 Task: Filter companies with 5001-10,000 employees.
Action: Mouse moved to (480, 99)
Screenshot: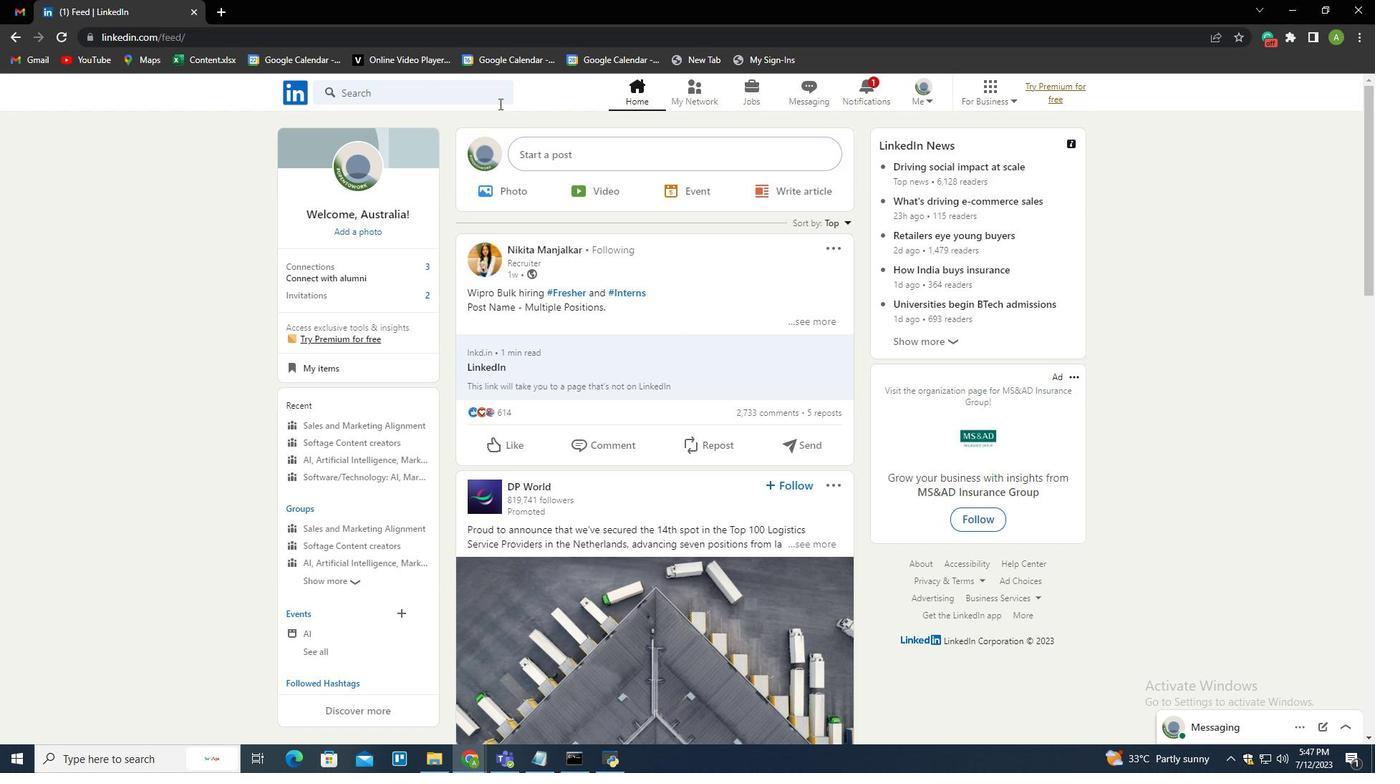 
Action: Mouse pressed left at (480, 99)
Screenshot: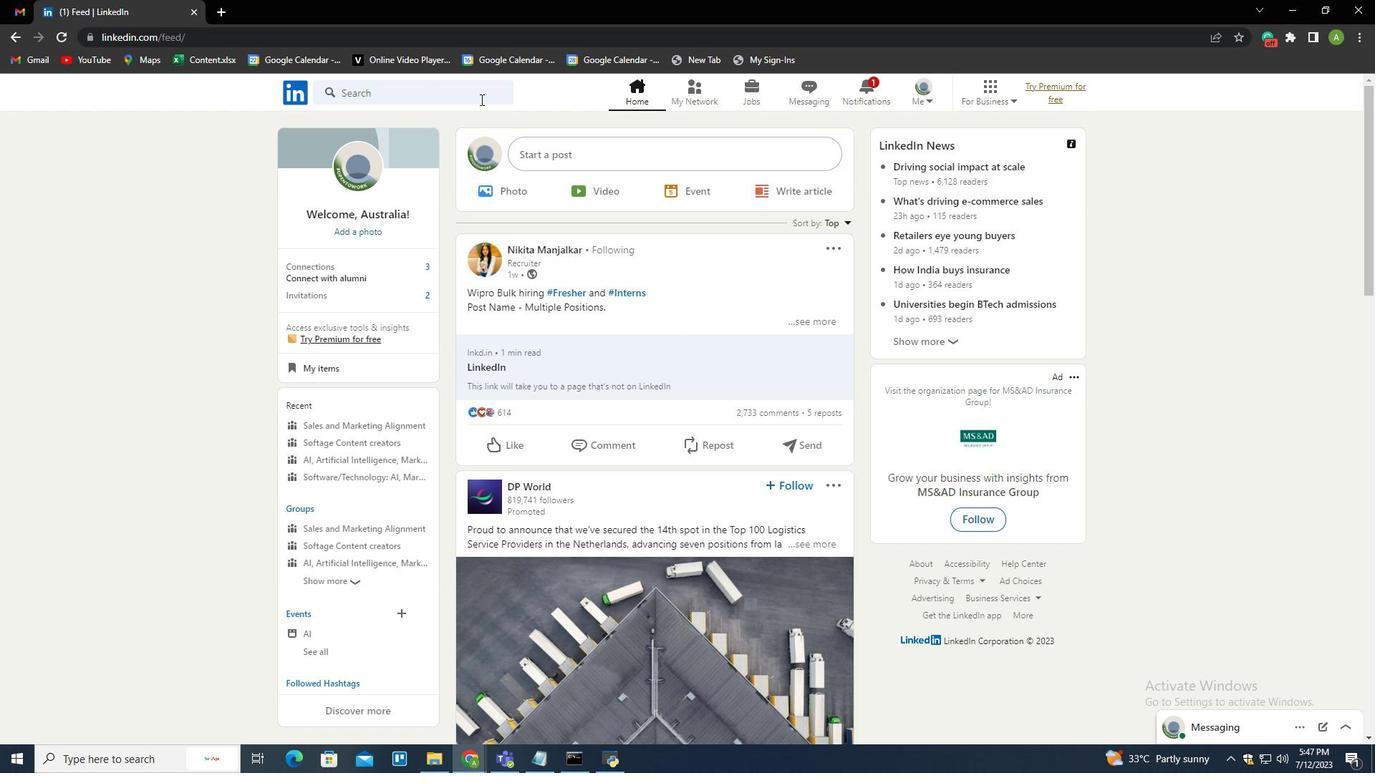 
Action: Mouse moved to (387, 222)
Screenshot: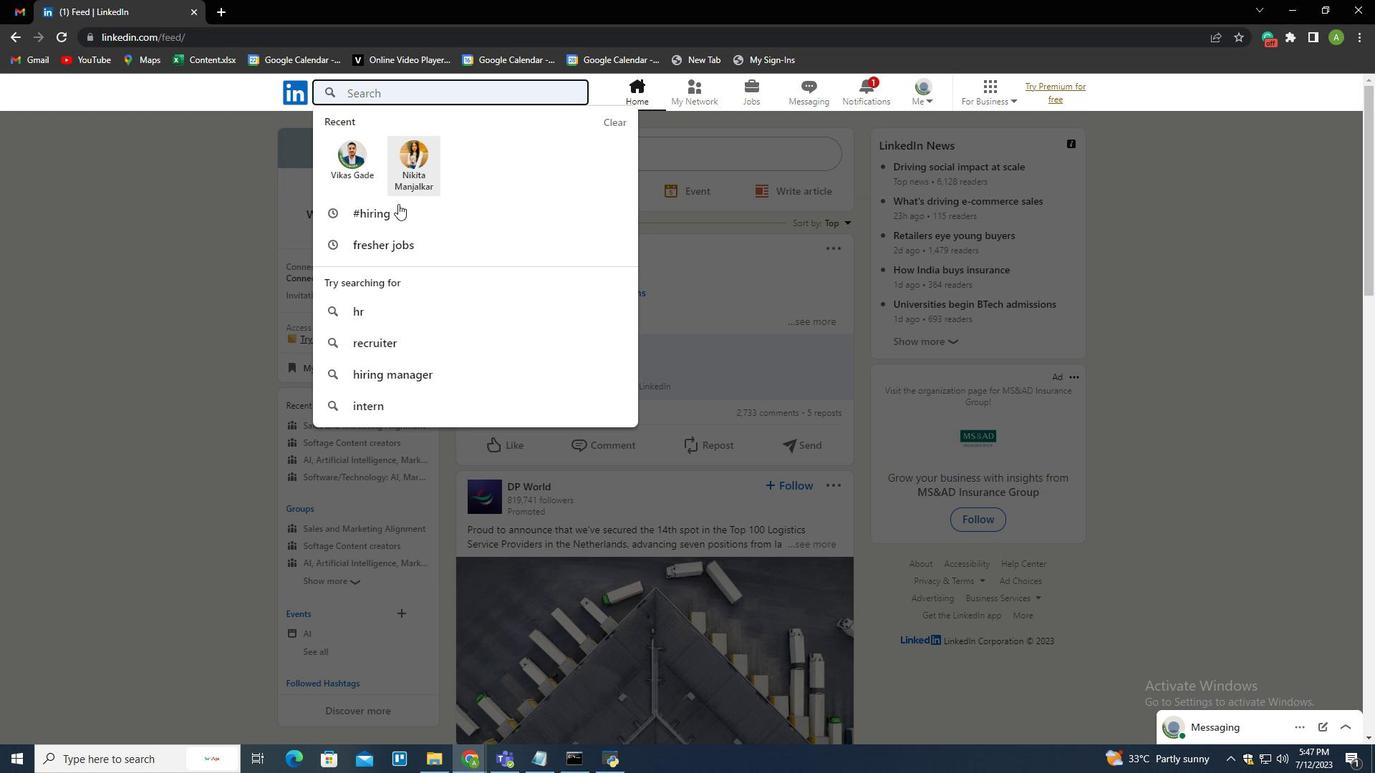 
Action: Mouse pressed left at (387, 222)
Screenshot: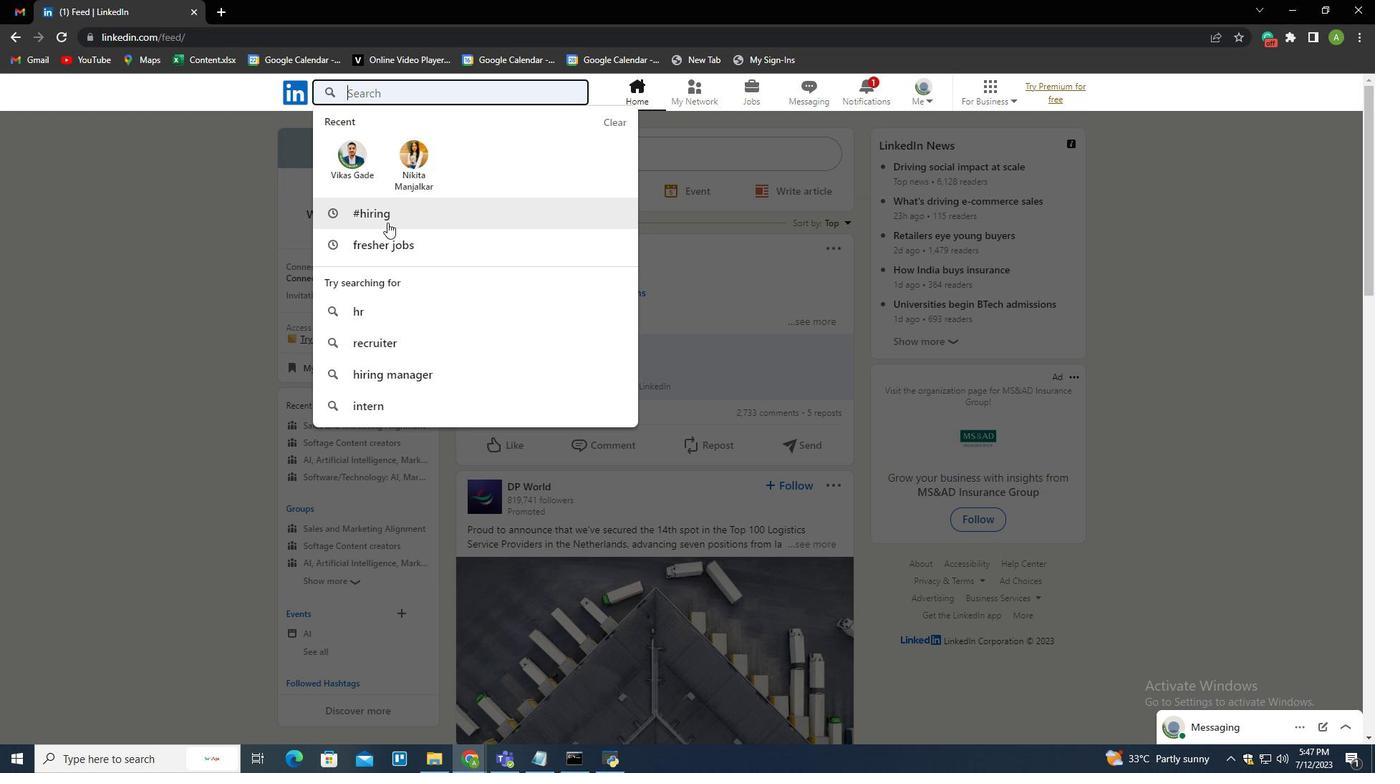 
Action: Mouse moved to (425, 128)
Screenshot: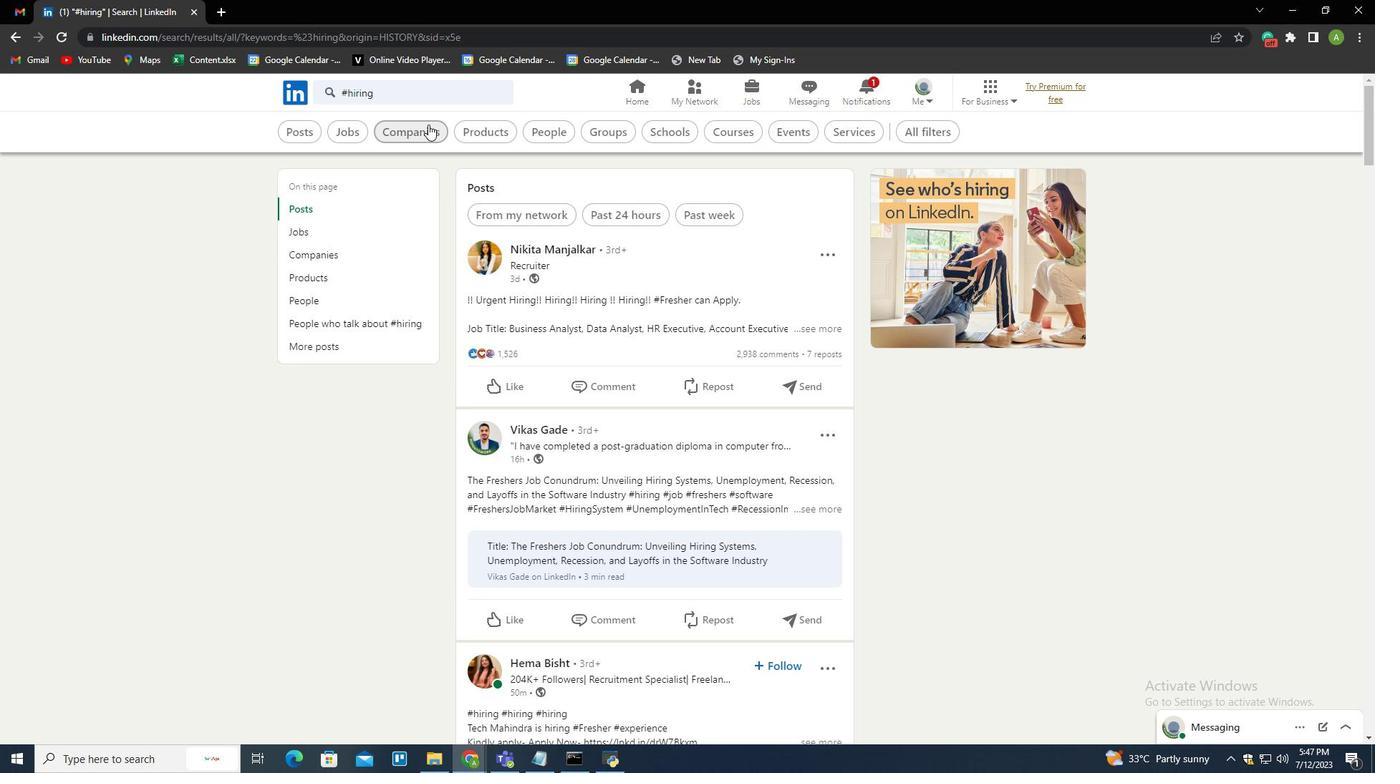 
Action: Mouse pressed left at (425, 128)
Screenshot: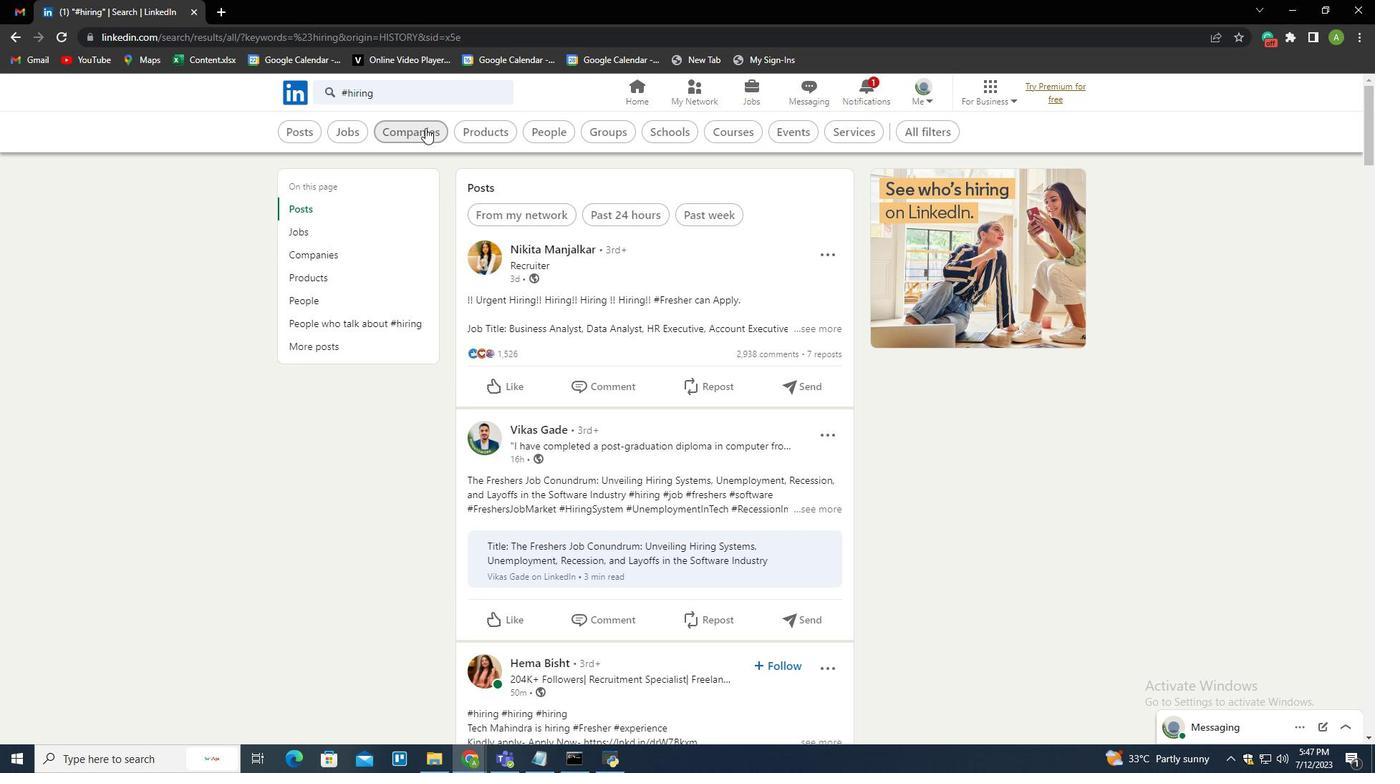 
Action: Mouse moved to (590, 132)
Screenshot: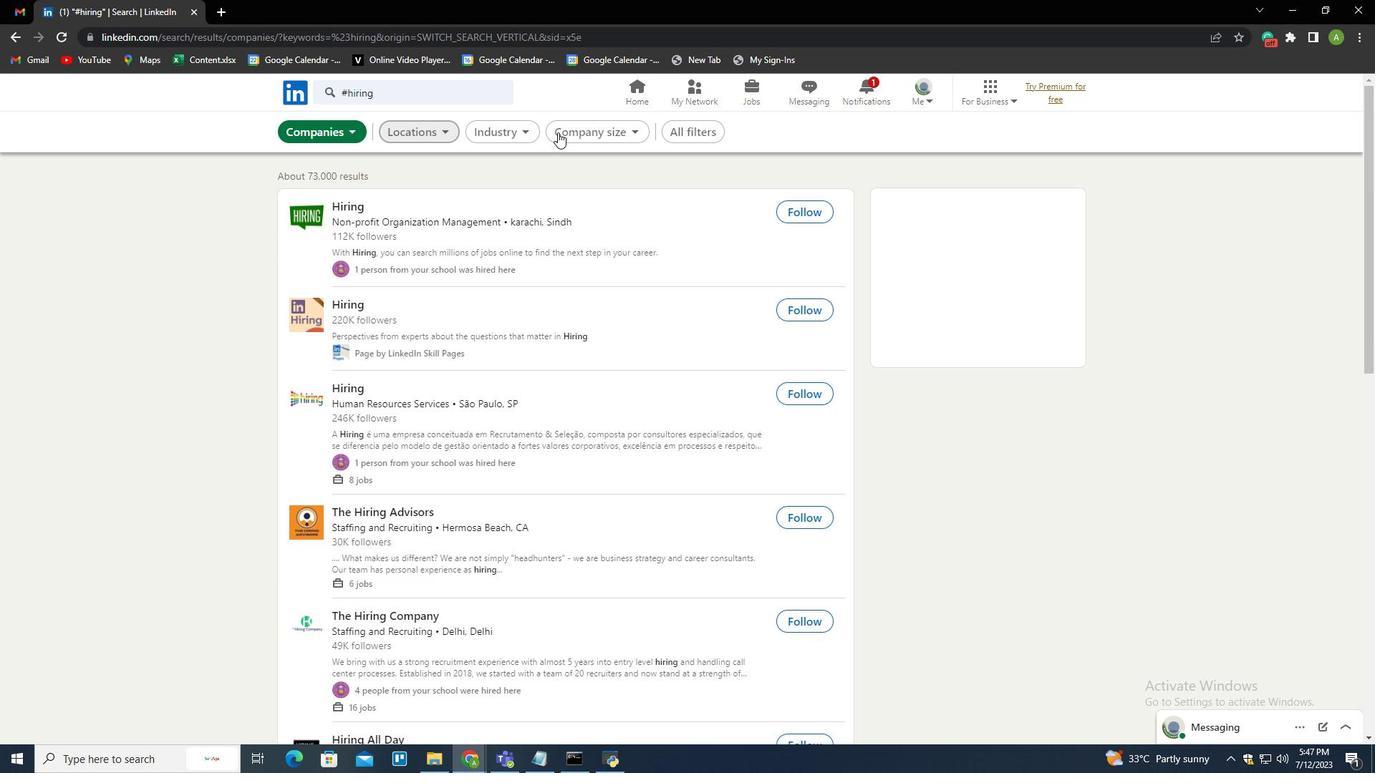 
Action: Mouse pressed left at (590, 132)
Screenshot: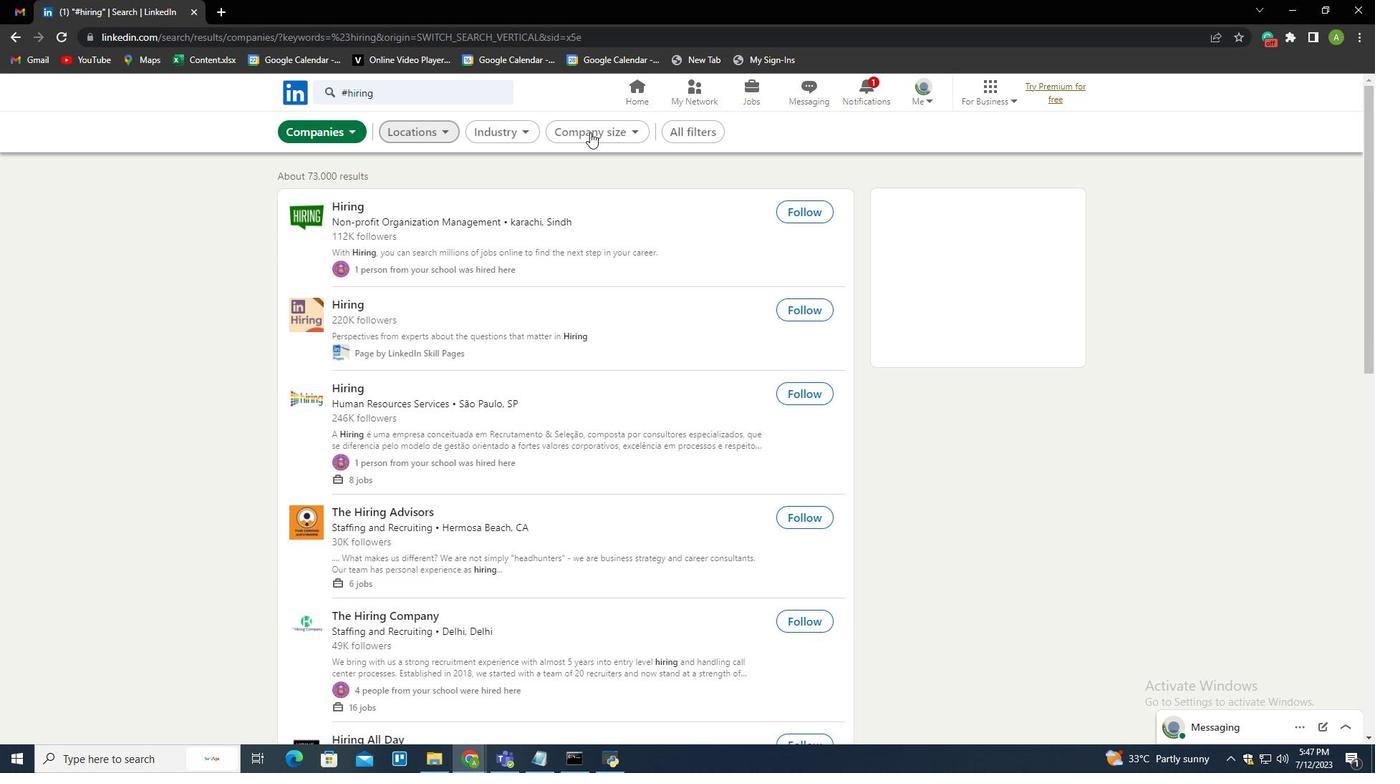 
Action: Mouse moved to (505, 360)
Screenshot: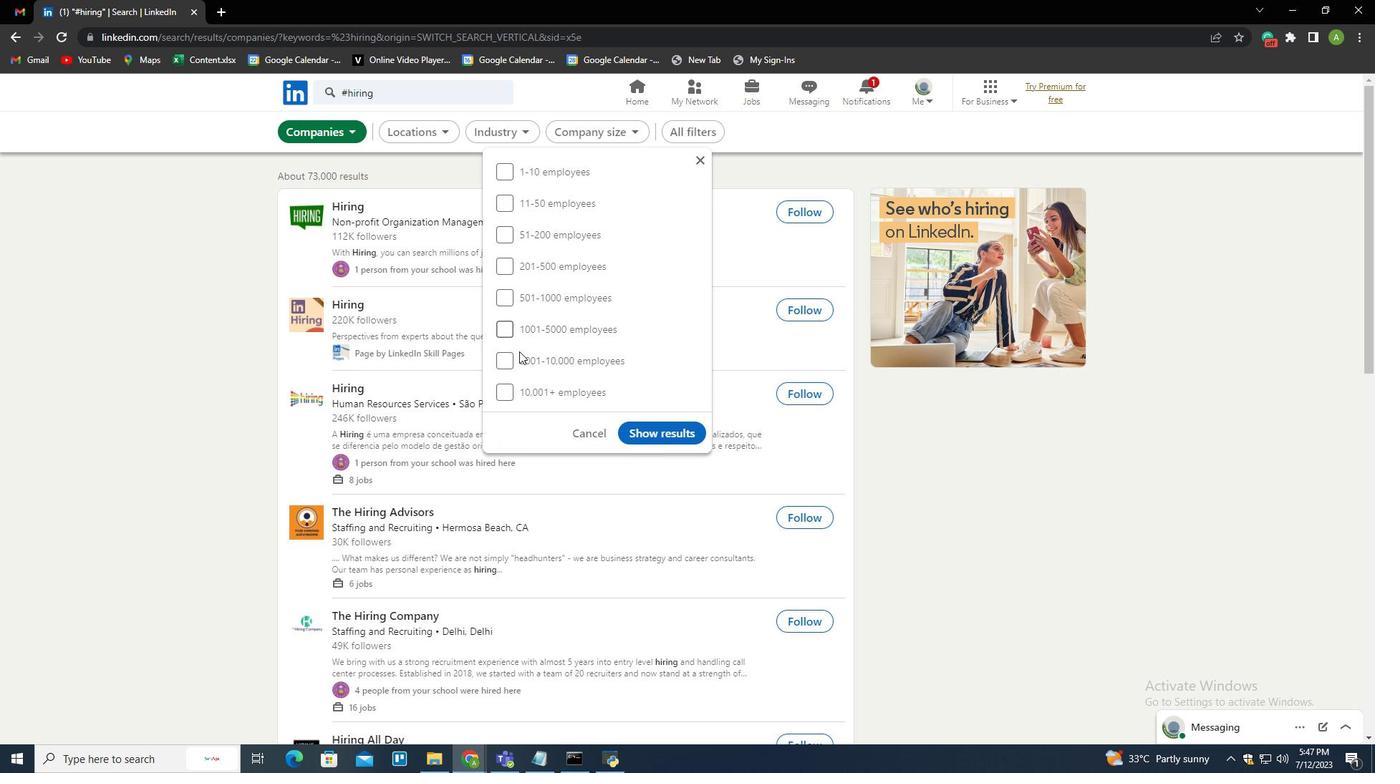 
Action: Mouse pressed left at (505, 360)
Screenshot: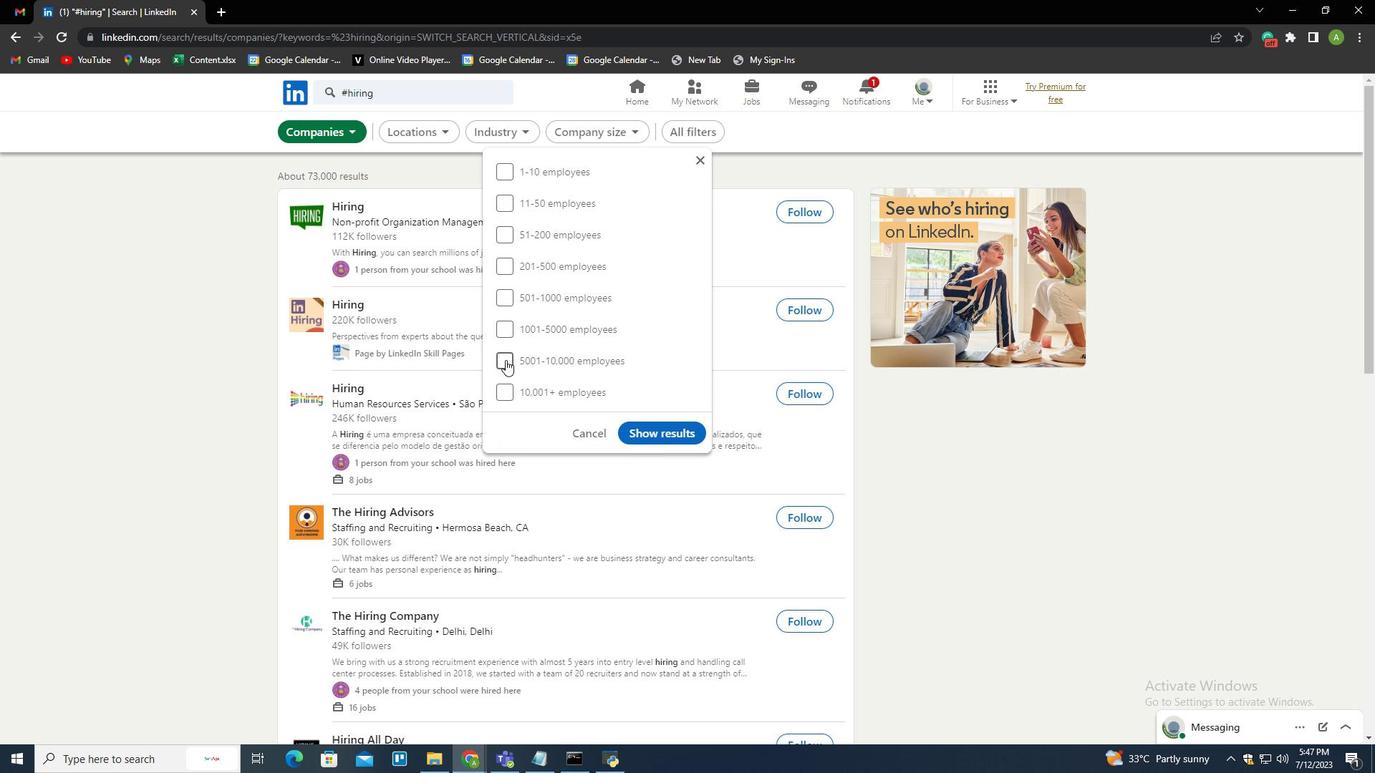 
Action: Mouse moved to (672, 428)
Screenshot: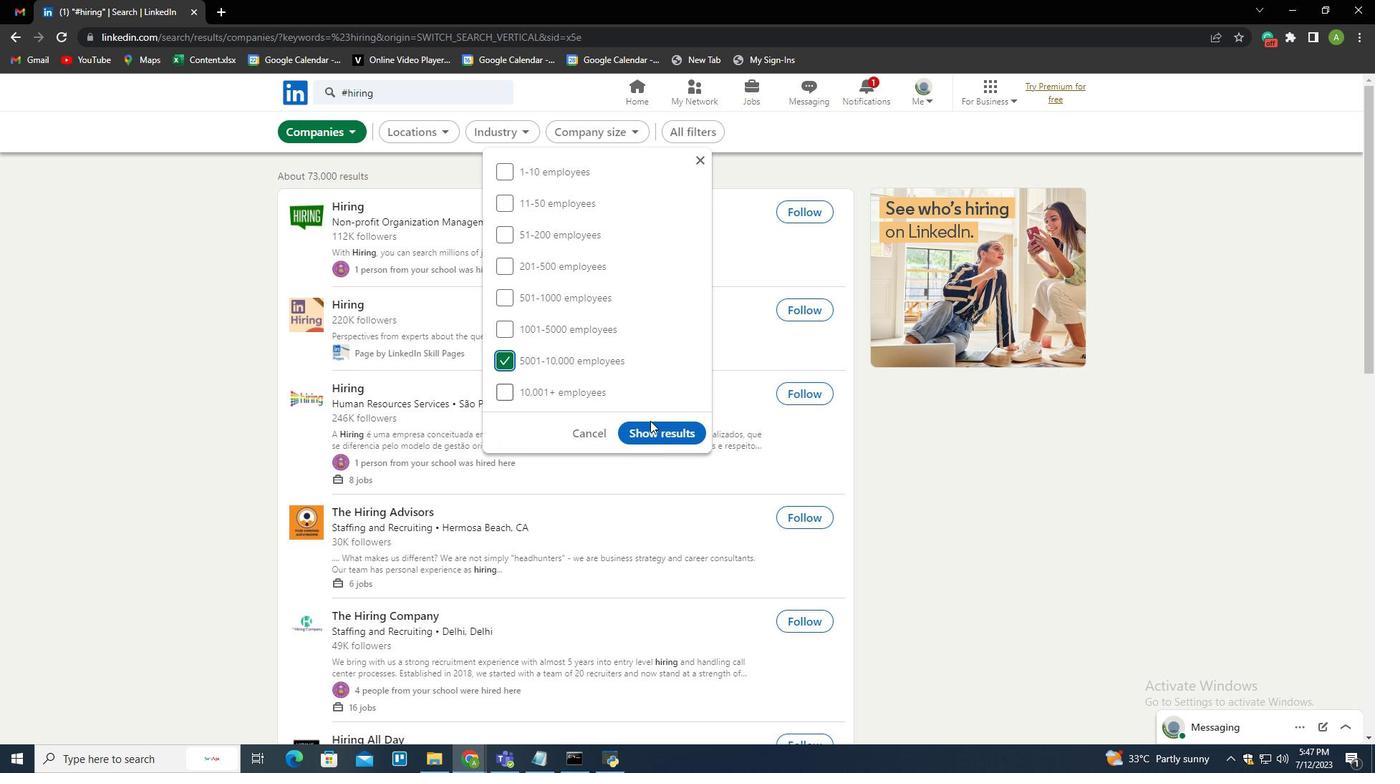 
Action: Mouse pressed left at (672, 428)
Screenshot: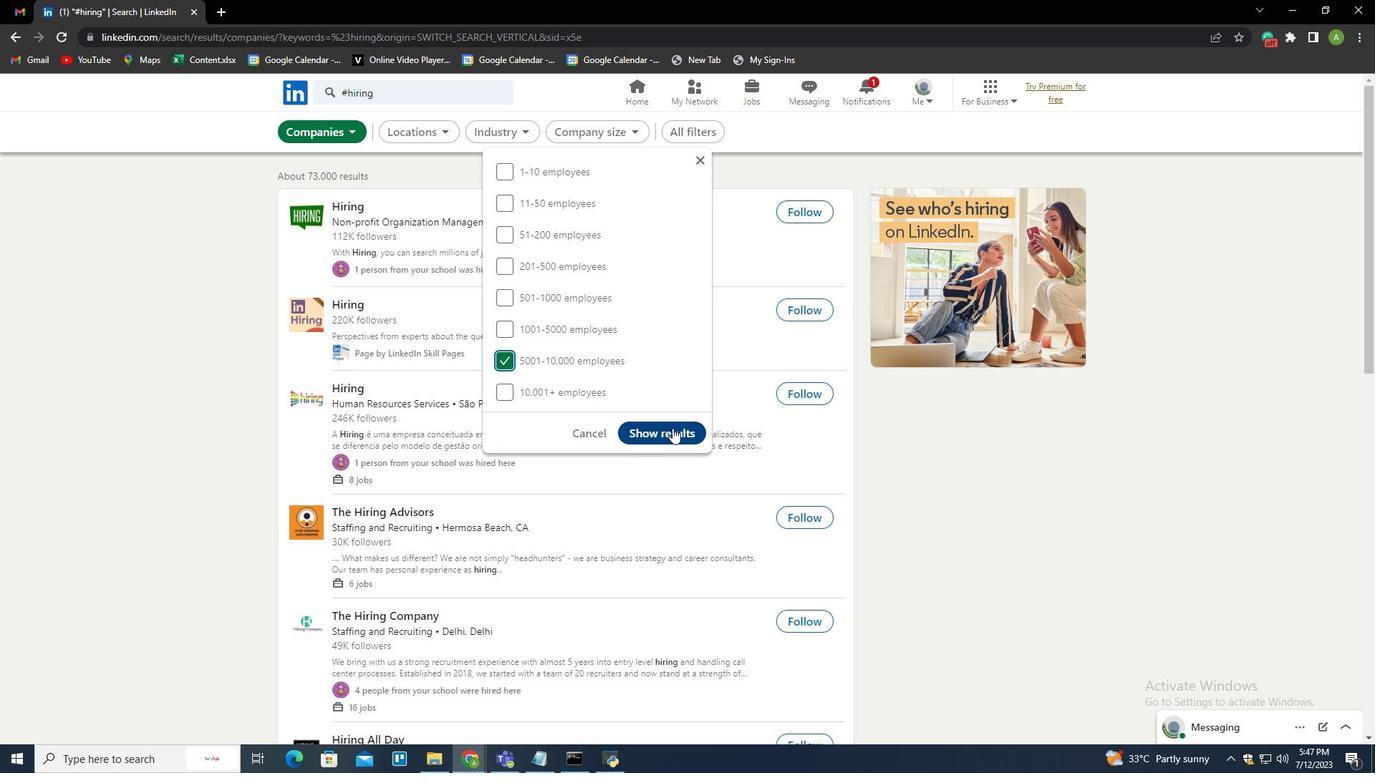
Action: Mouse moved to (358, 271)
Screenshot: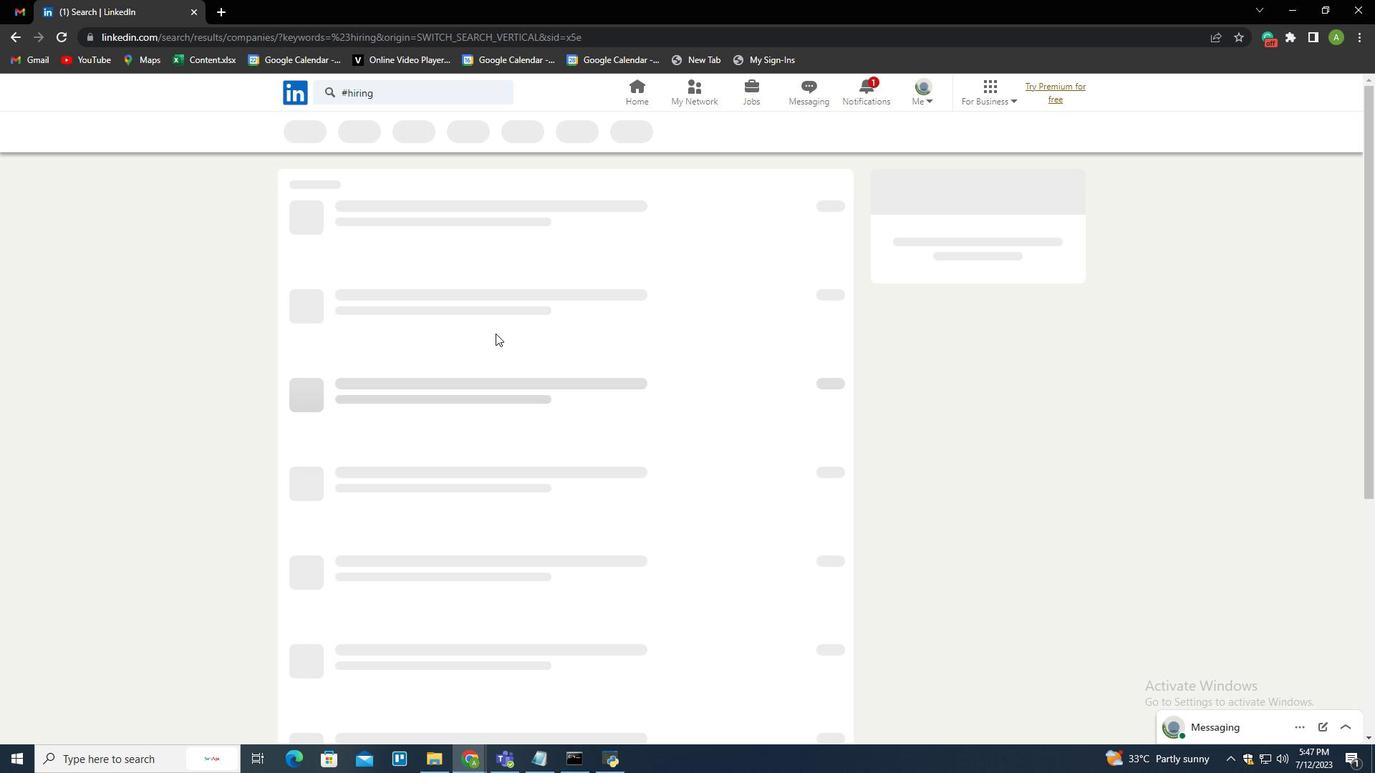 
